 Task: Look for properties with a maximum lot size of 5 acres.
Action: Mouse moved to (739, 71)
Screenshot: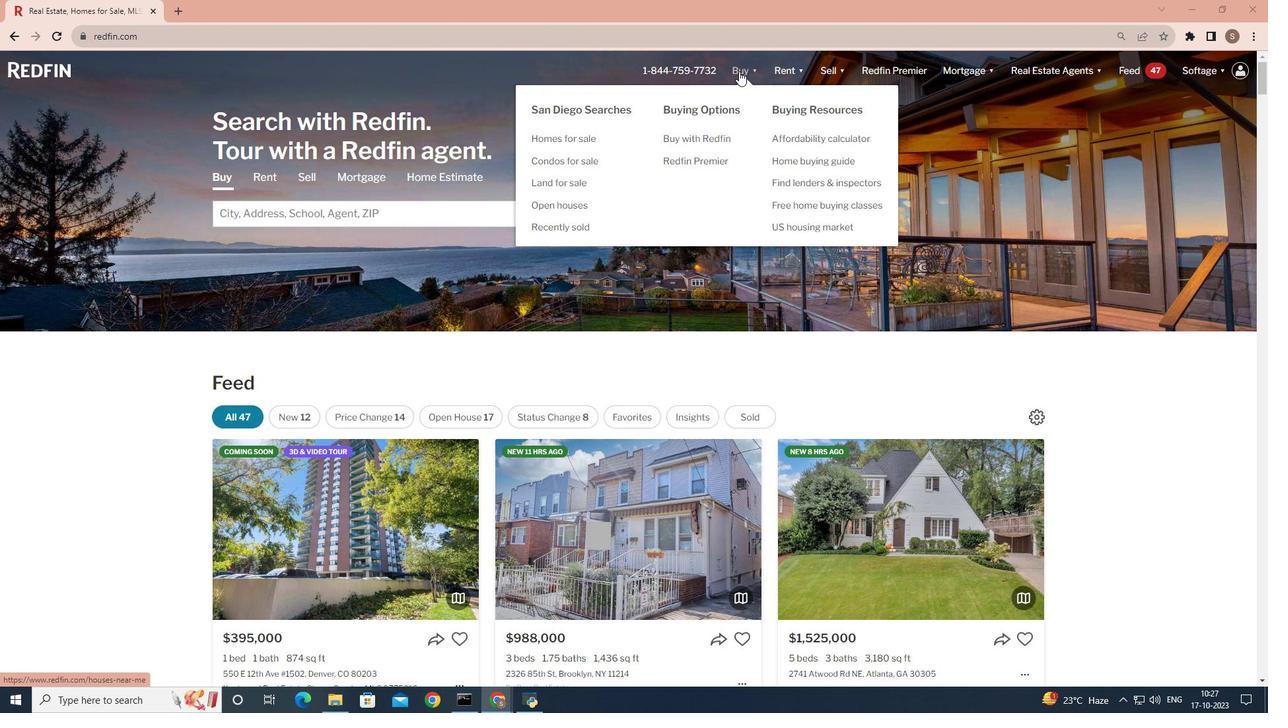 
Action: Mouse pressed left at (739, 71)
Screenshot: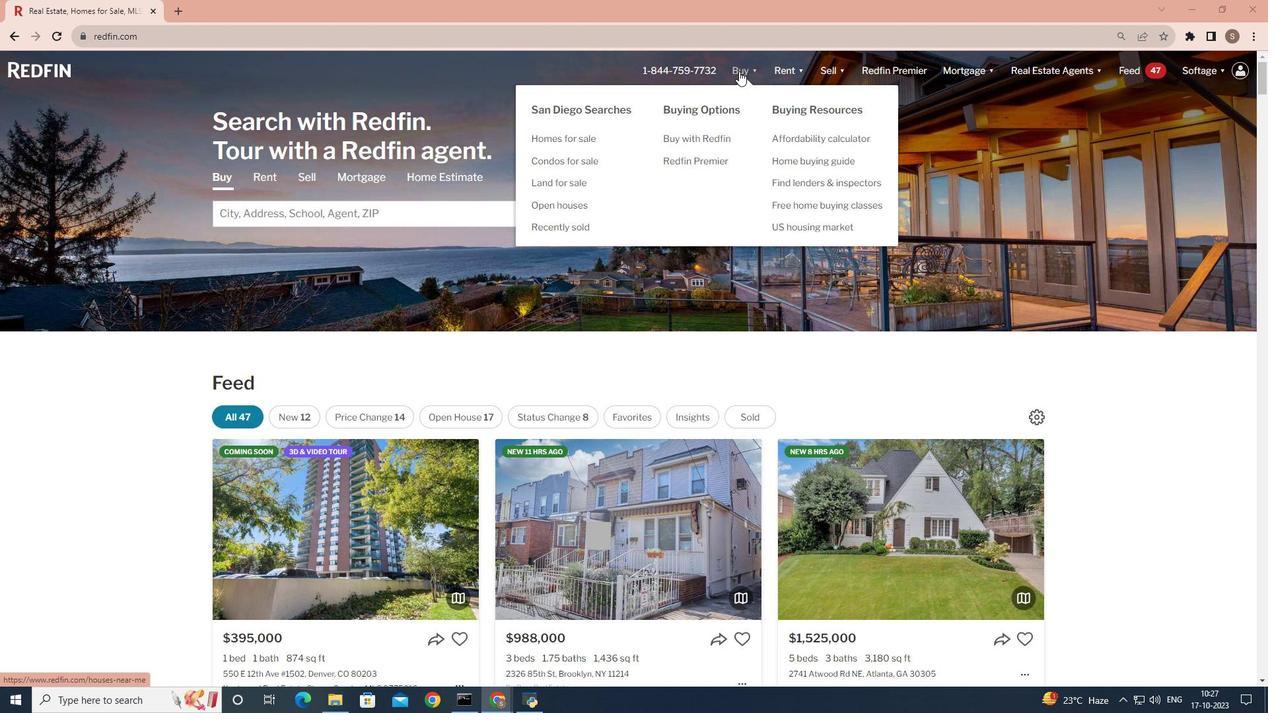 
Action: Mouse moved to (261, 273)
Screenshot: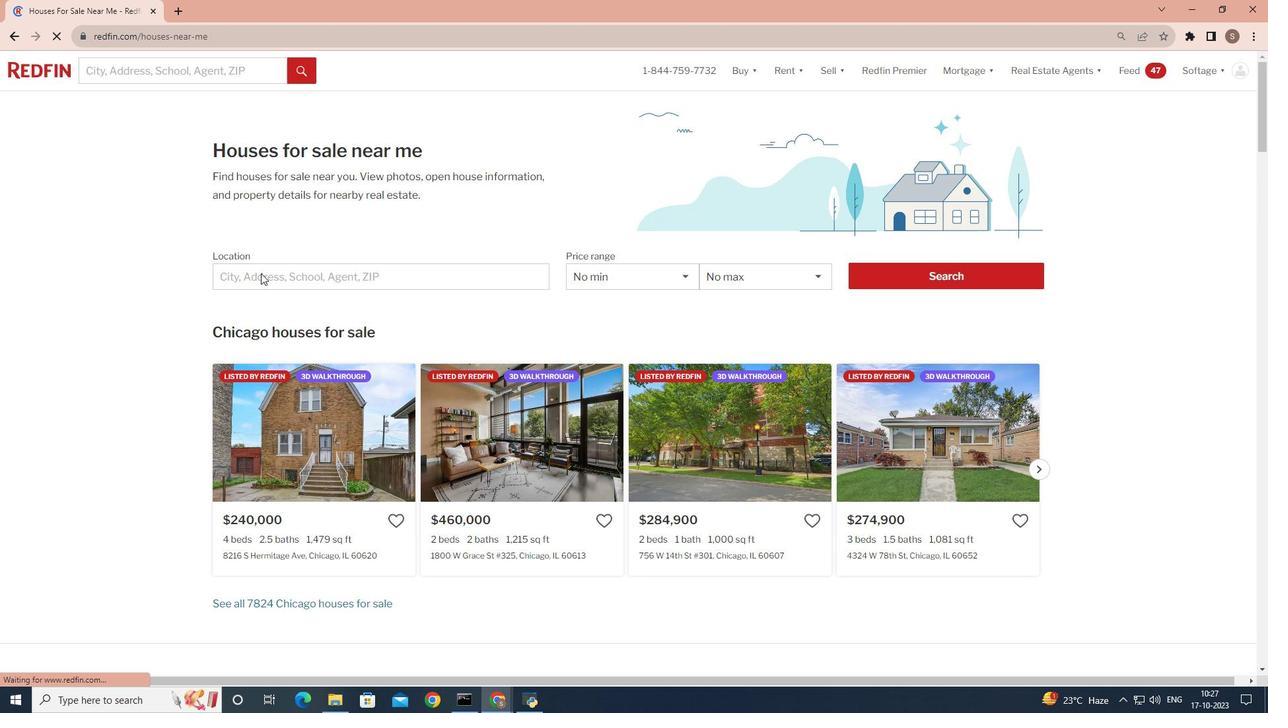 
Action: Mouse pressed left at (261, 273)
Screenshot: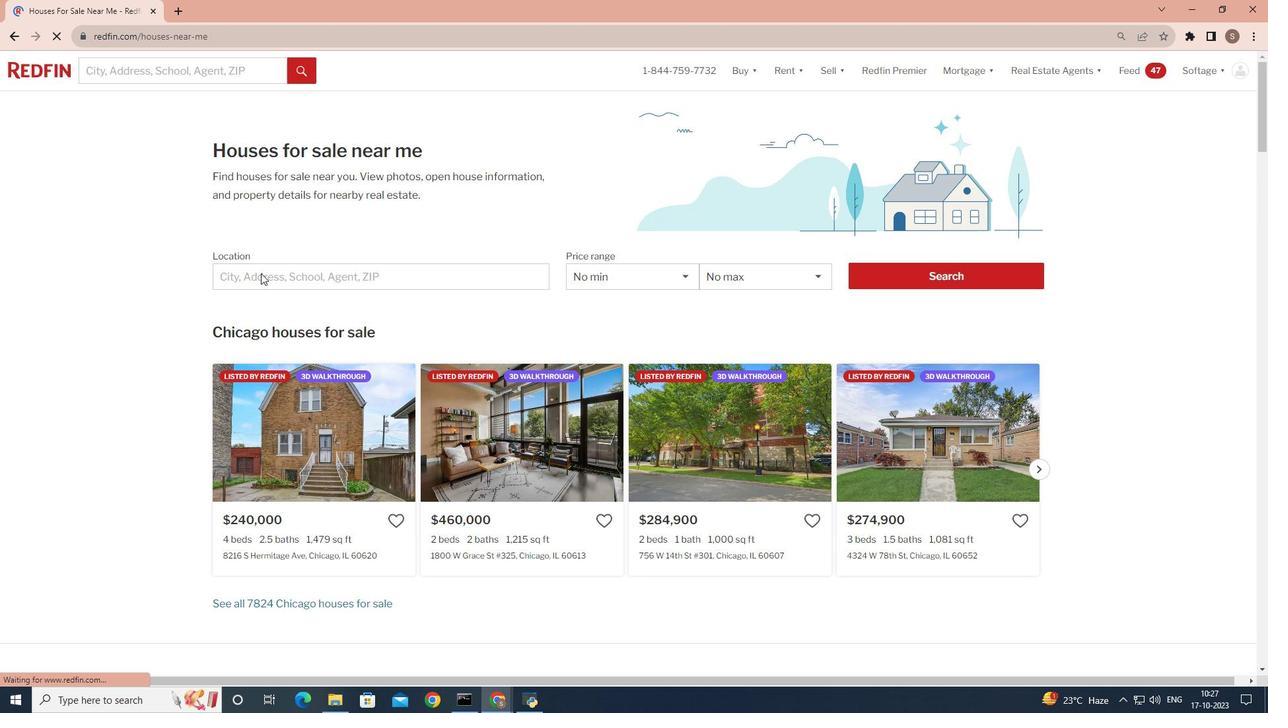 
Action: Mouse pressed left at (261, 273)
Screenshot: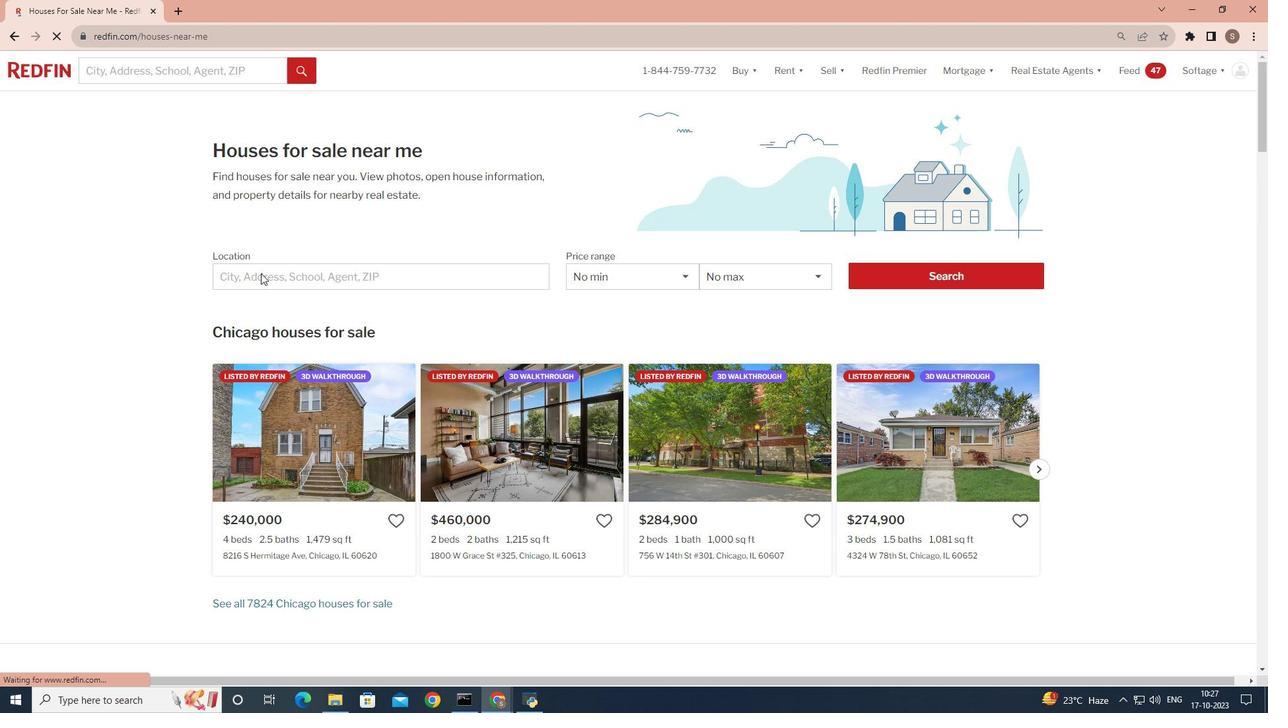 
Action: Mouse moved to (261, 278)
Screenshot: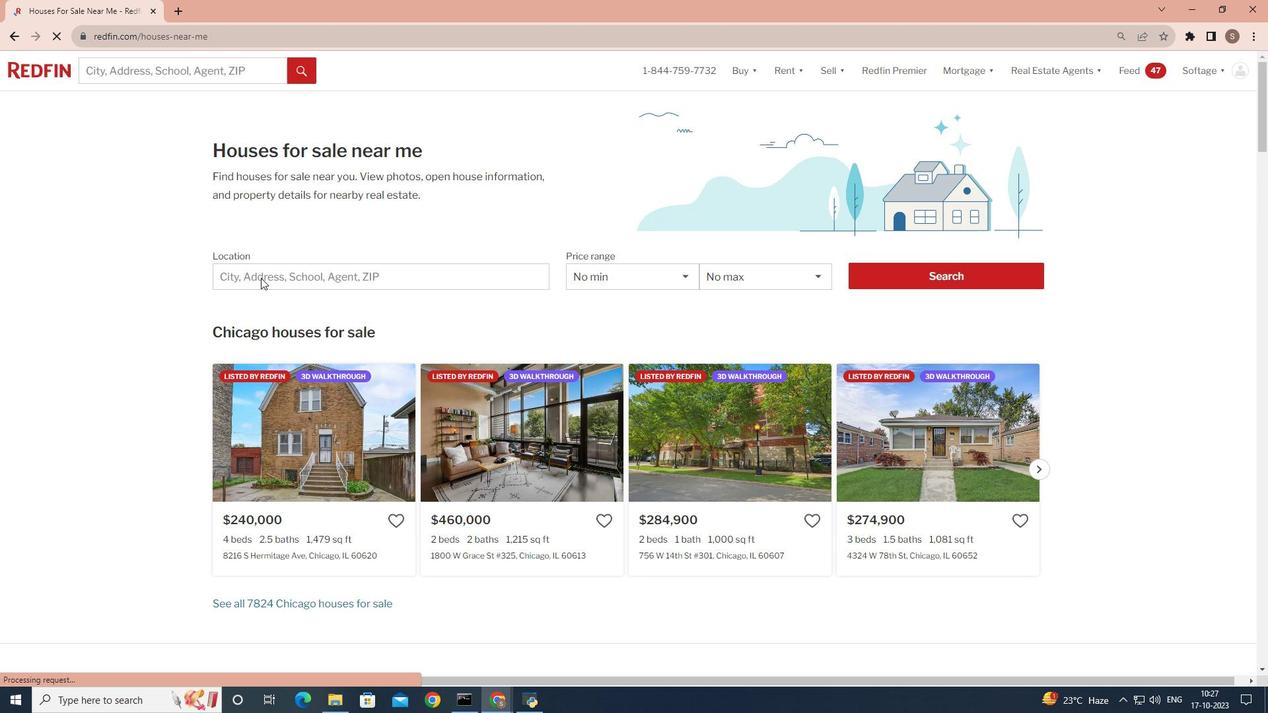 
Action: Mouse pressed left at (261, 278)
Screenshot: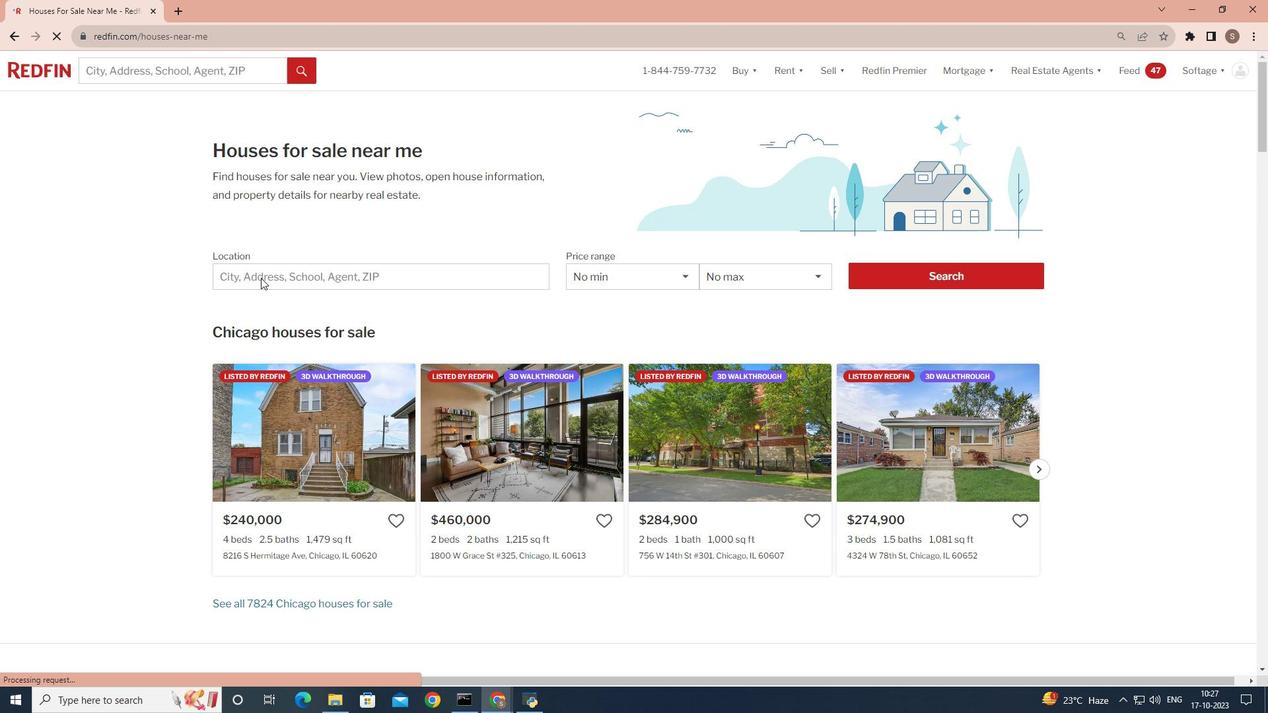 
Action: Mouse moved to (259, 278)
Screenshot: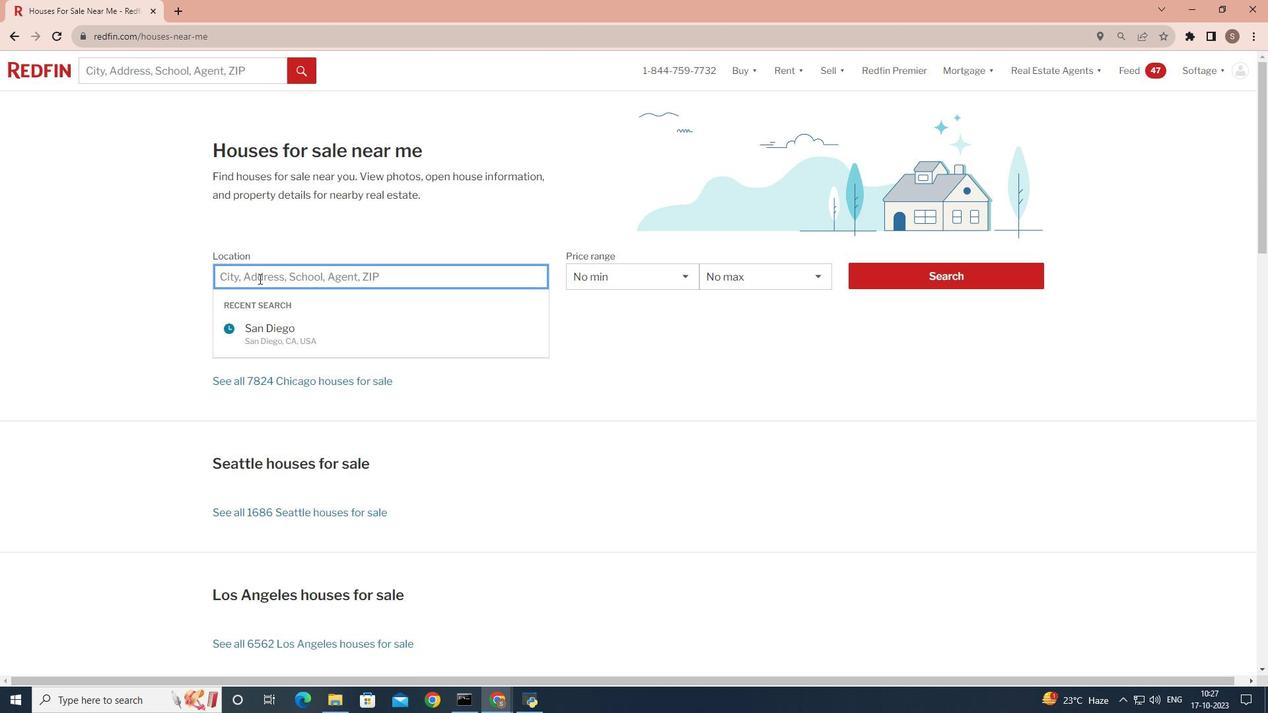 
Action: Key pressed <Key.shift>
Screenshot: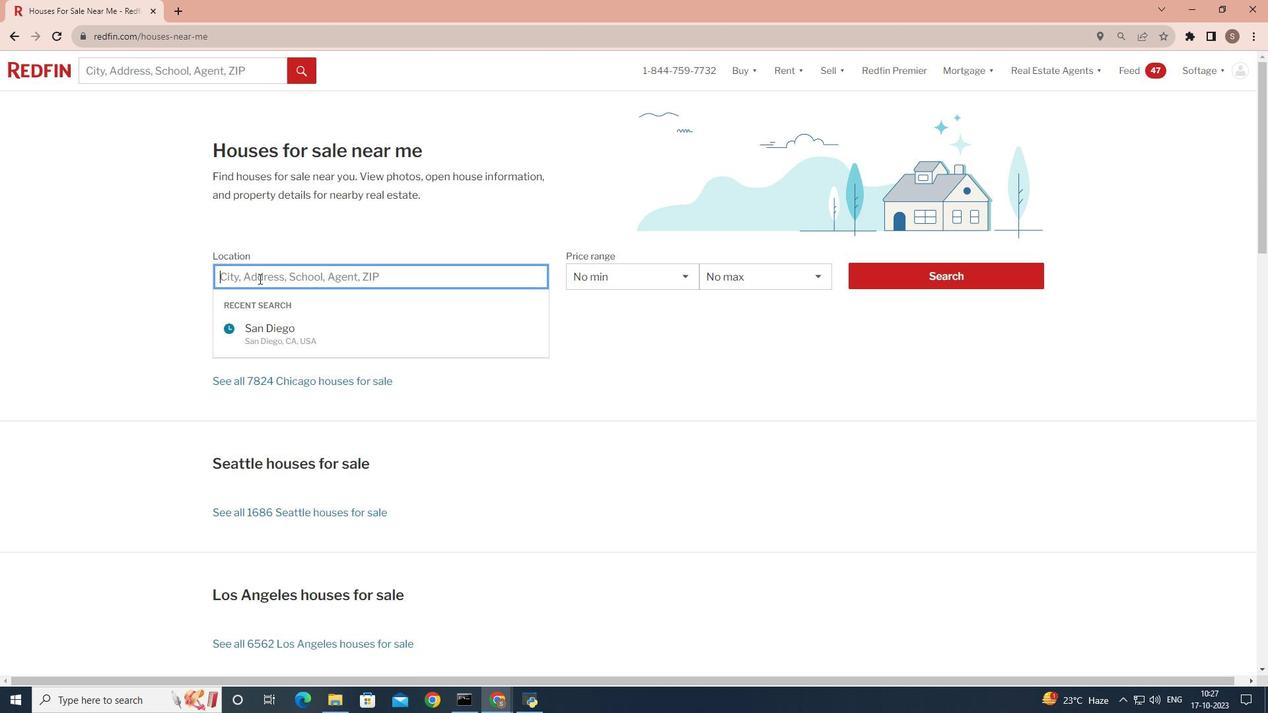 
Action: Mouse moved to (257, 279)
Screenshot: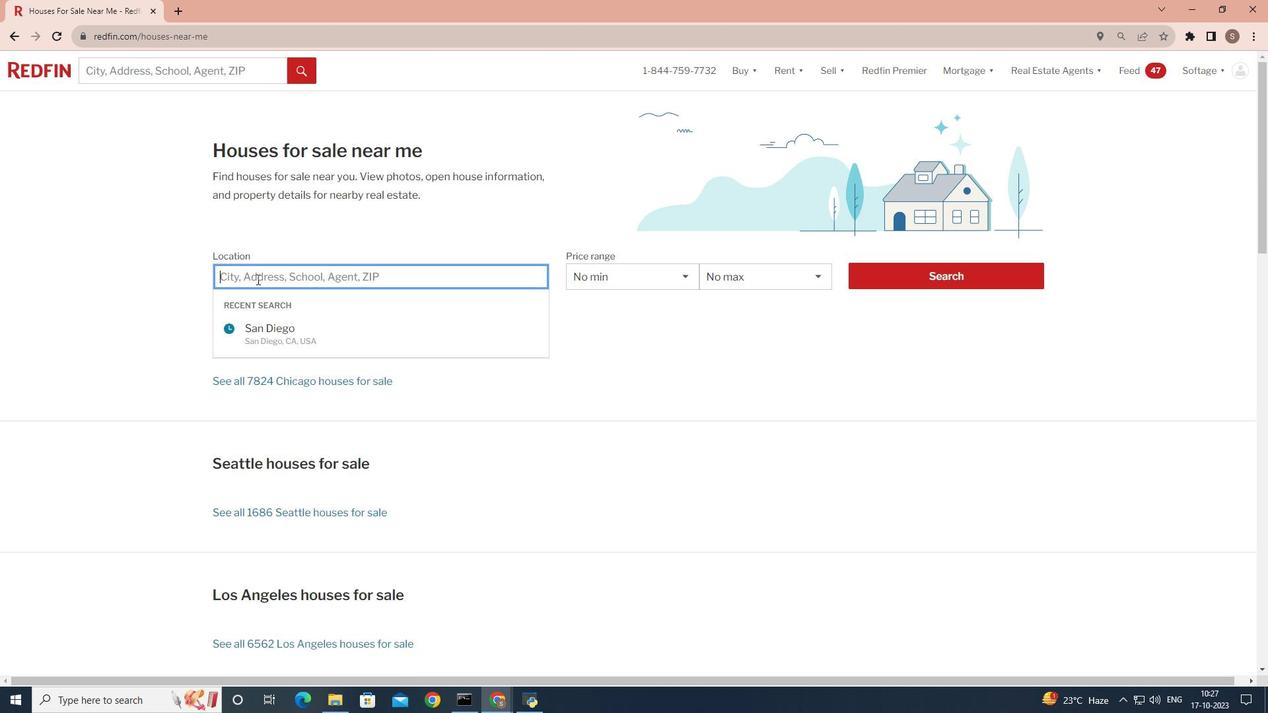 
Action: Key pressed Sa
Screenshot: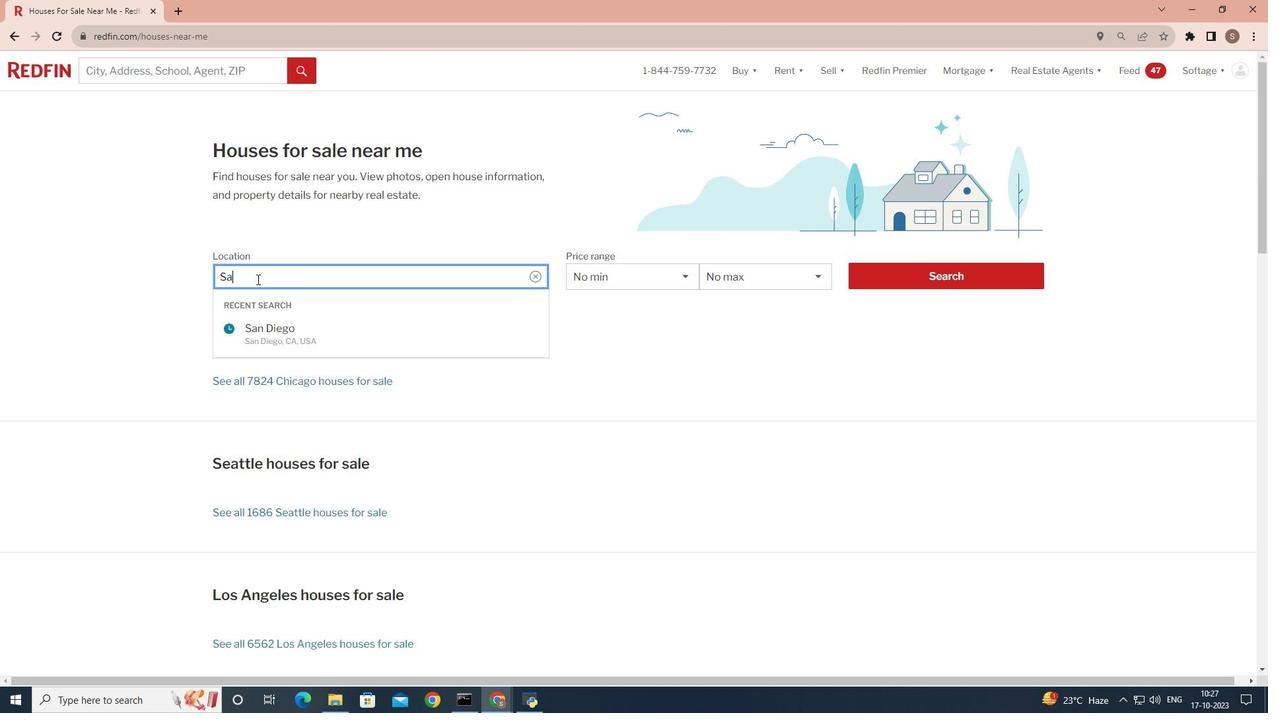 
Action: Mouse moved to (255, 280)
Screenshot: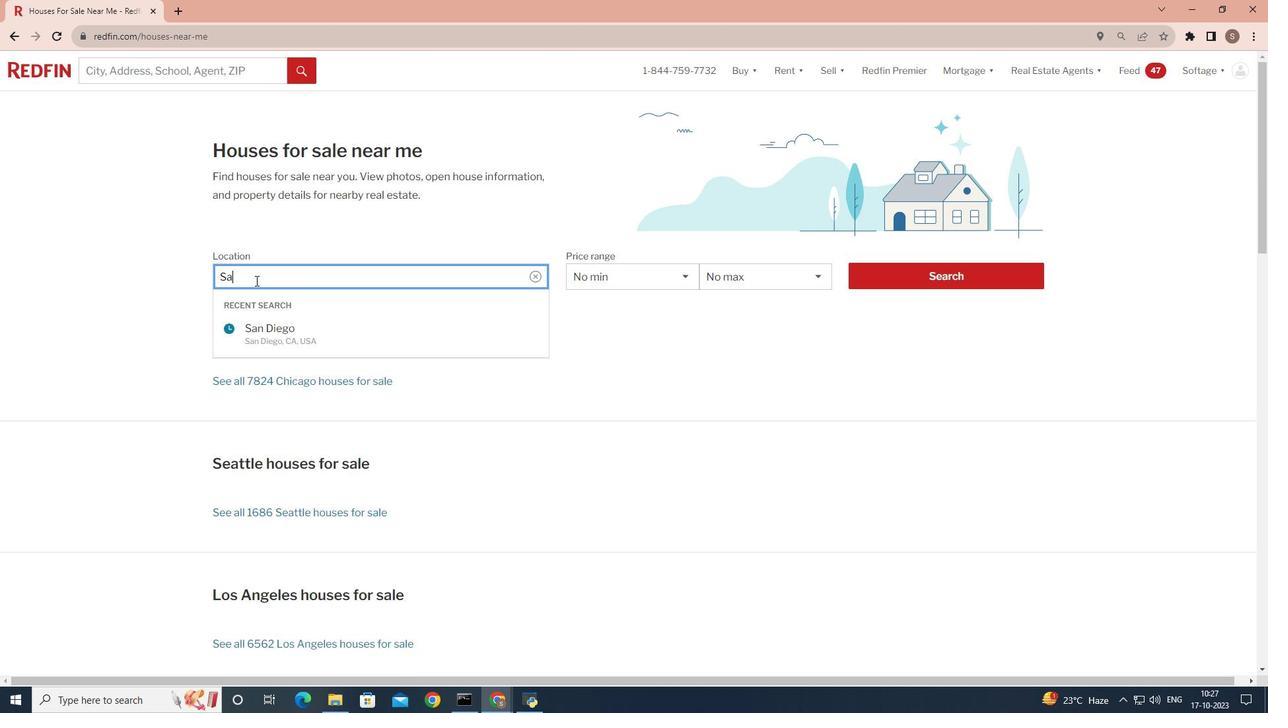 
Action: Key pressed n<Key.space><Key.shift>Dieg
Screenshot: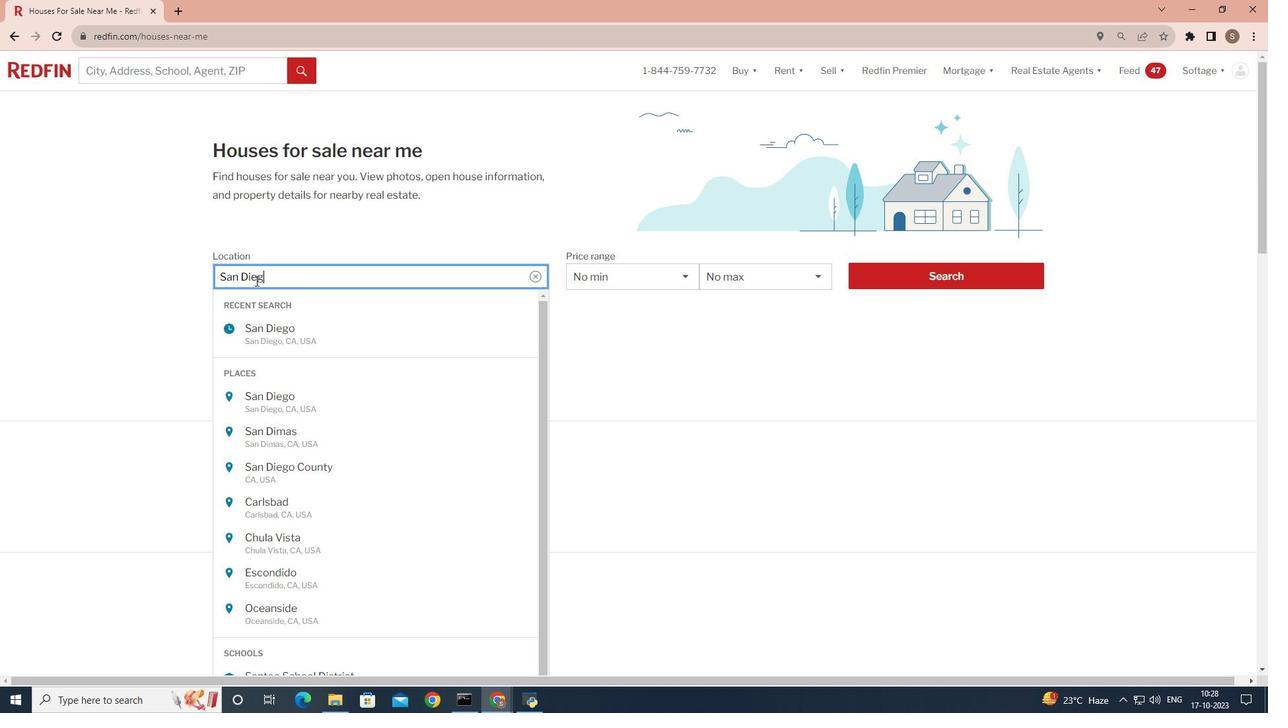 
Action: Mouse moved to (254, 280)
Screenshot: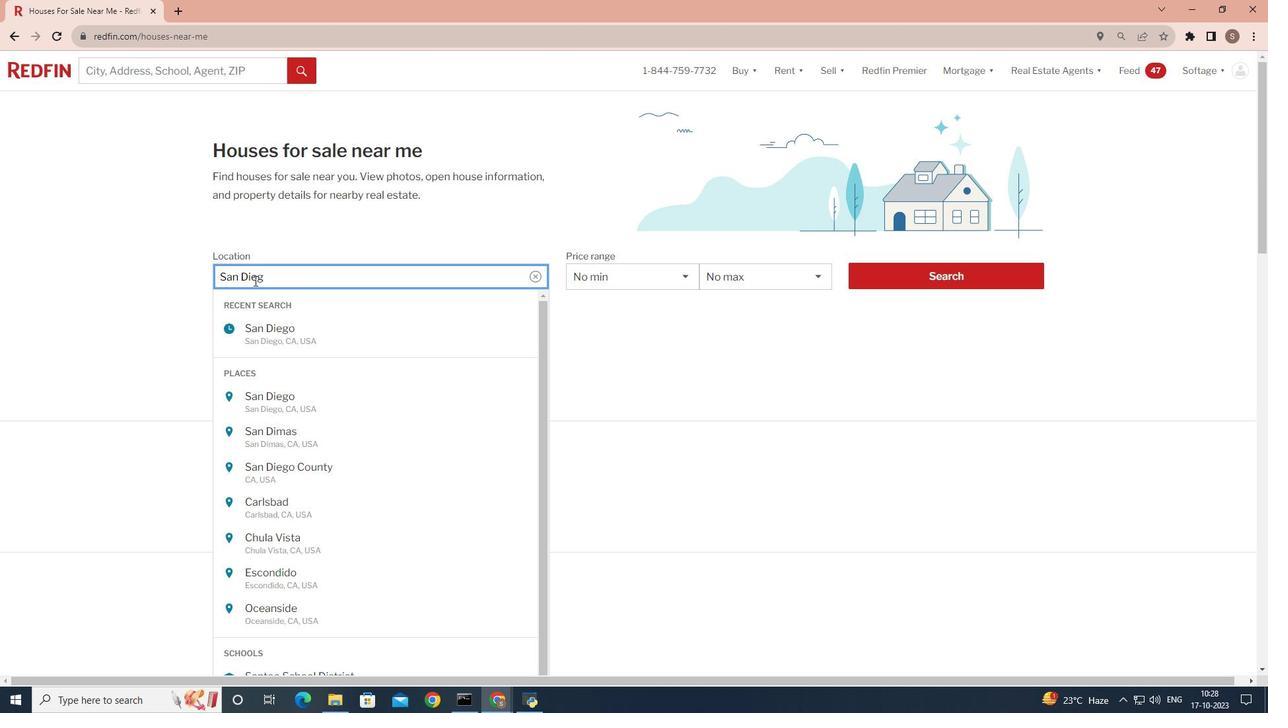 
Action: Key pressed o
Screenshot: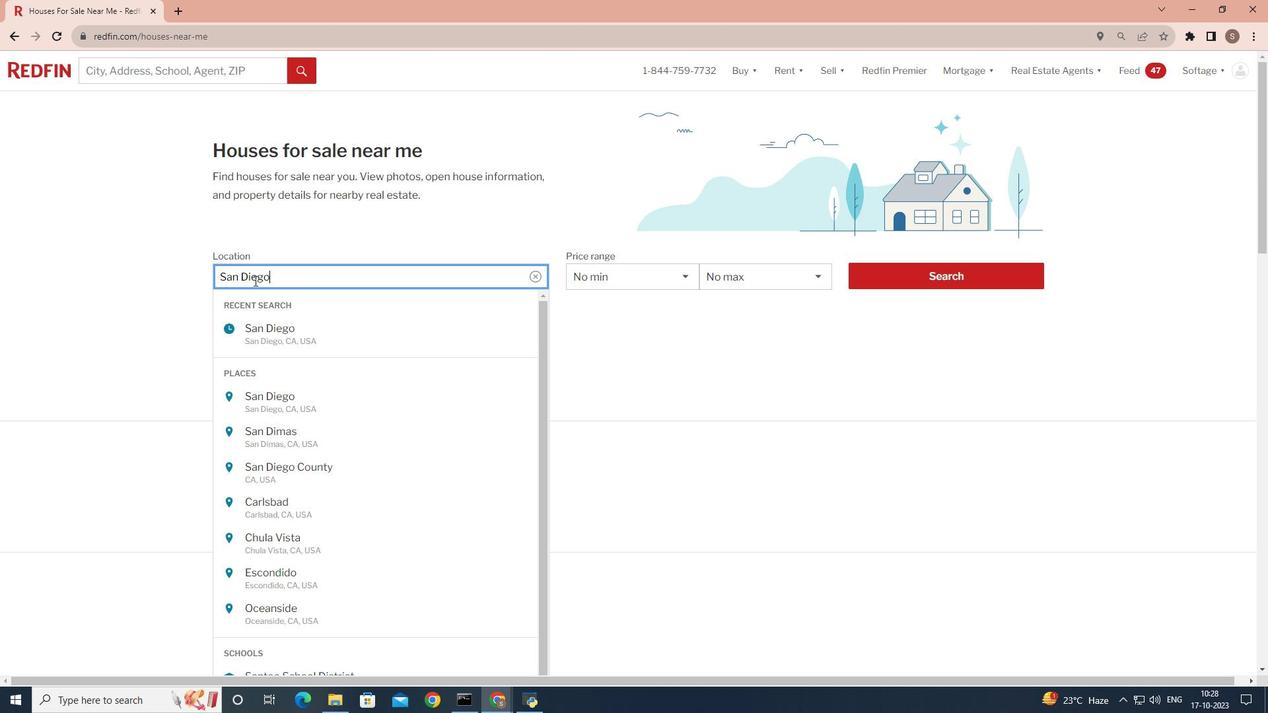 
Action: Mouse moved to (898, 276)
Screenshot: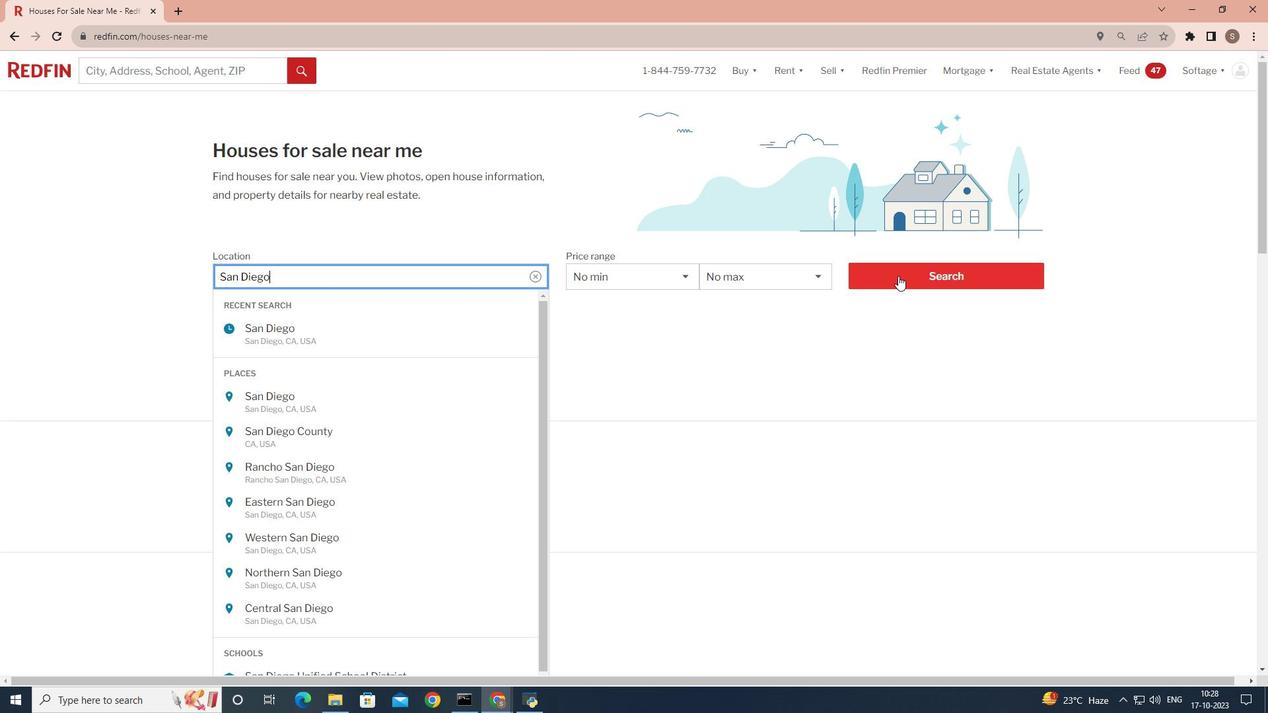 
Action: Mouse pressed left at (898, 276)
Screenshot: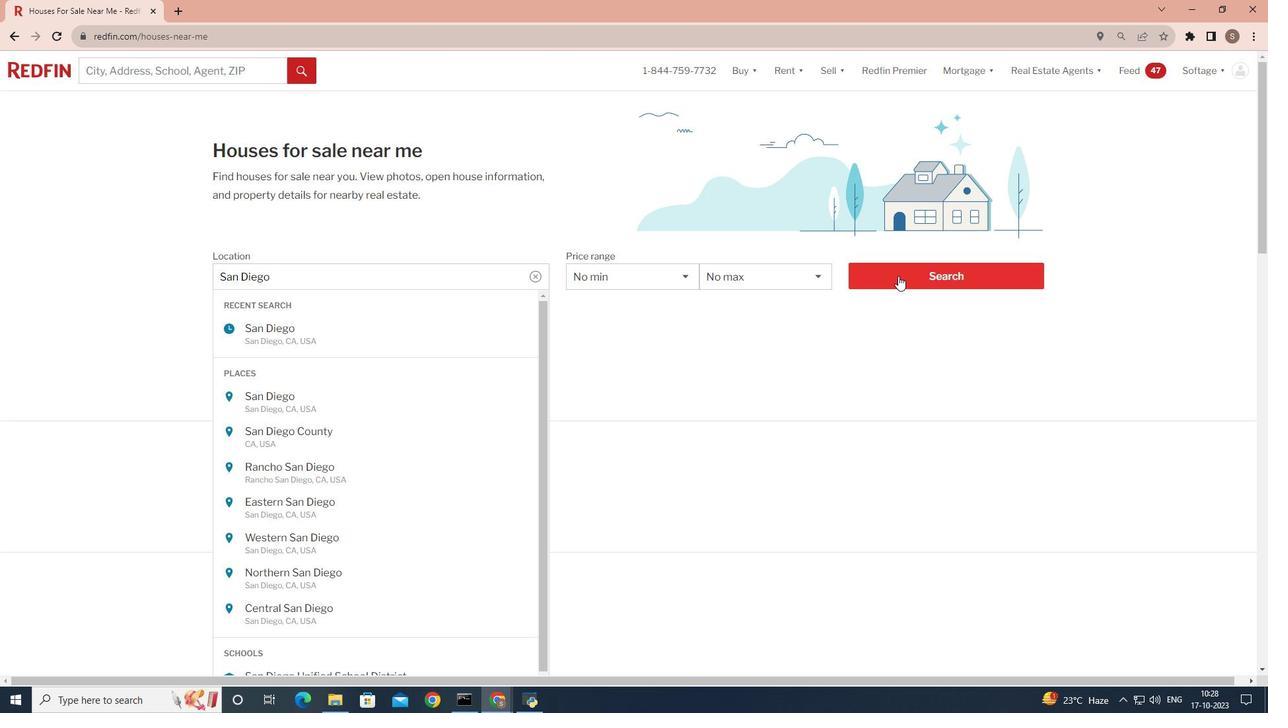 
Action: Mouse pressed left at (898, 276)
Screenshot: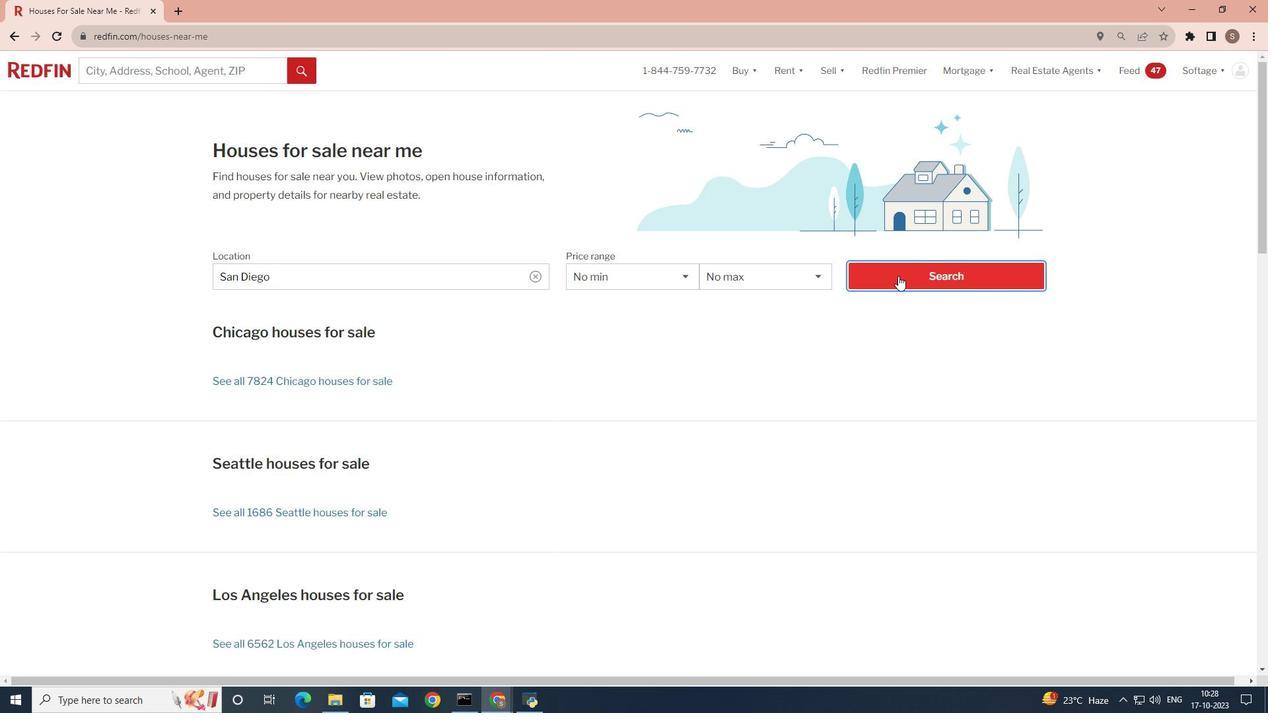 
Action: Mouse moved to (1120, 159)
Screenshot: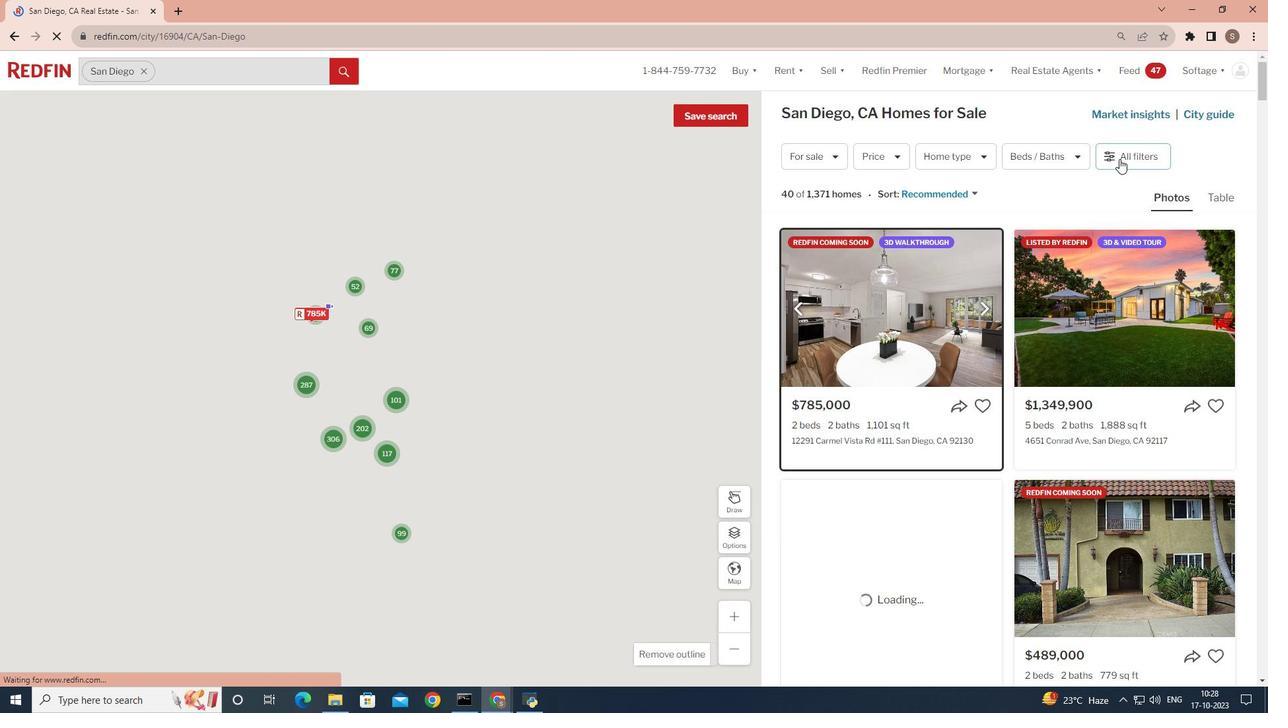 
Action: Mouse pressed left at (1120, 159)
Screenshot: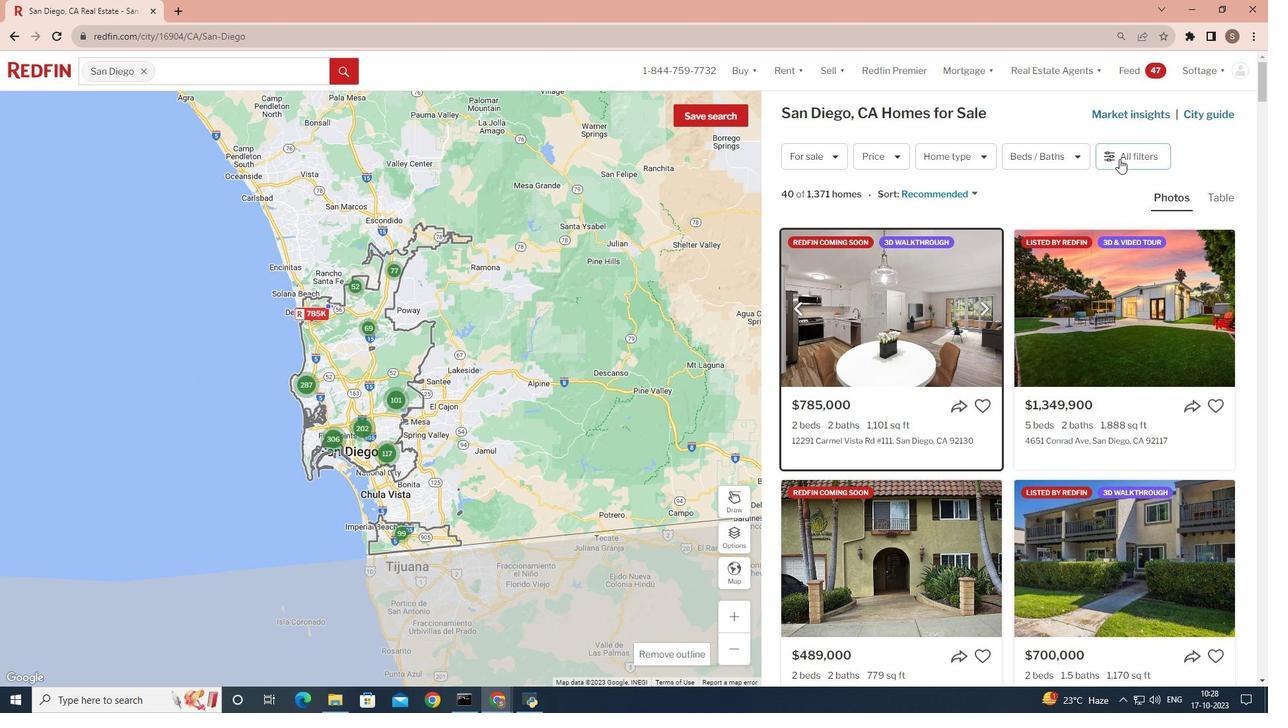 
Action: Mouse moved to (1088, 314)
Screenshot: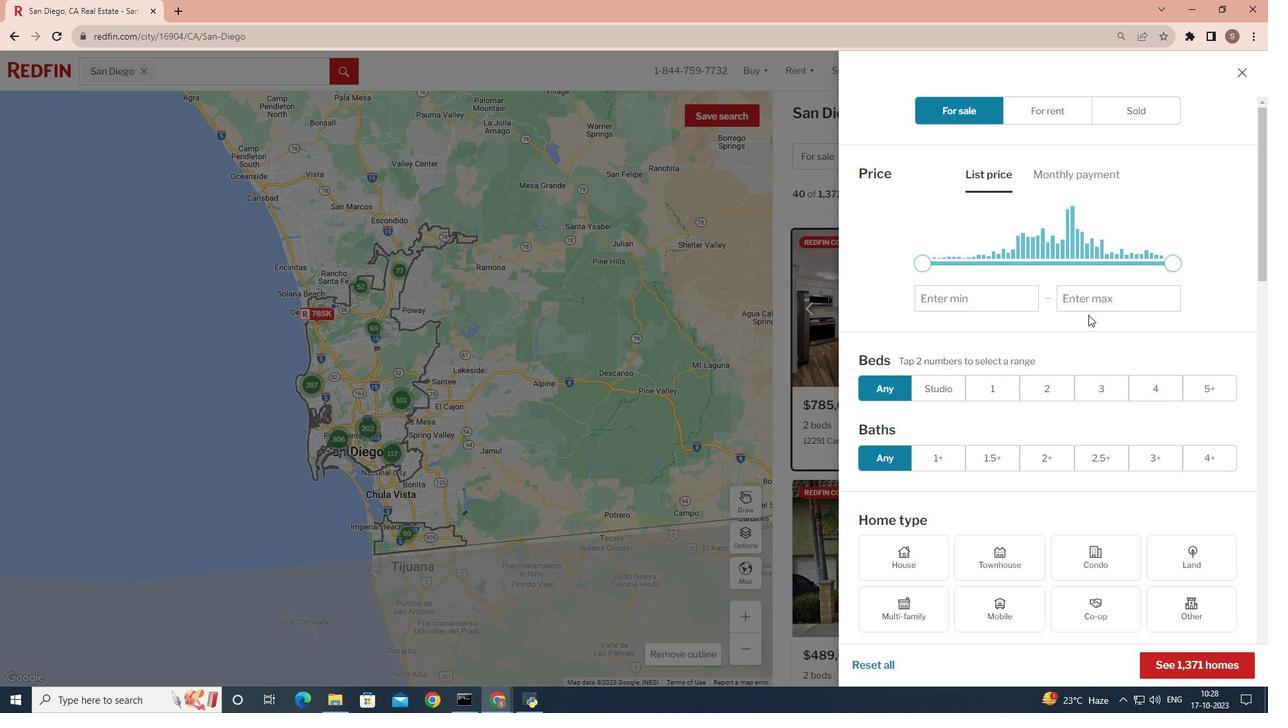 
Action: Mouse scrolled (1088, 313) with delta (0, 0)
Screenshot: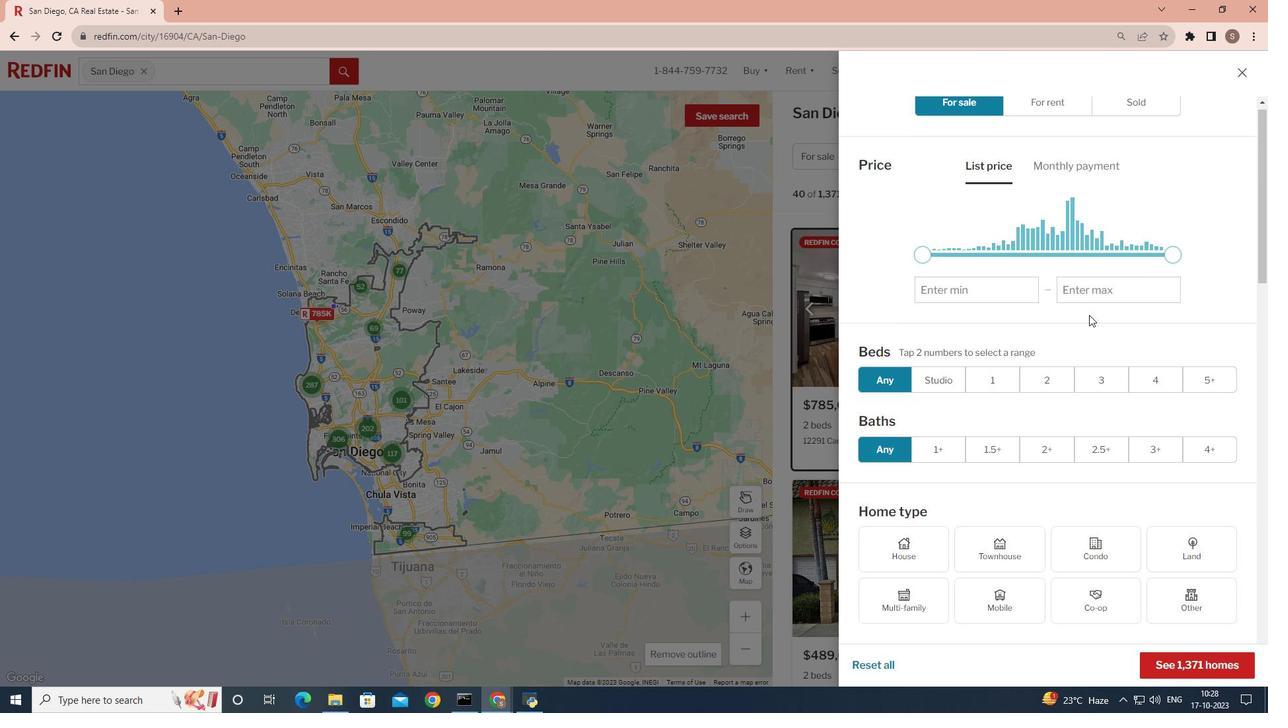 
Action: Mouse moved to (1089, 315)
Screenshot: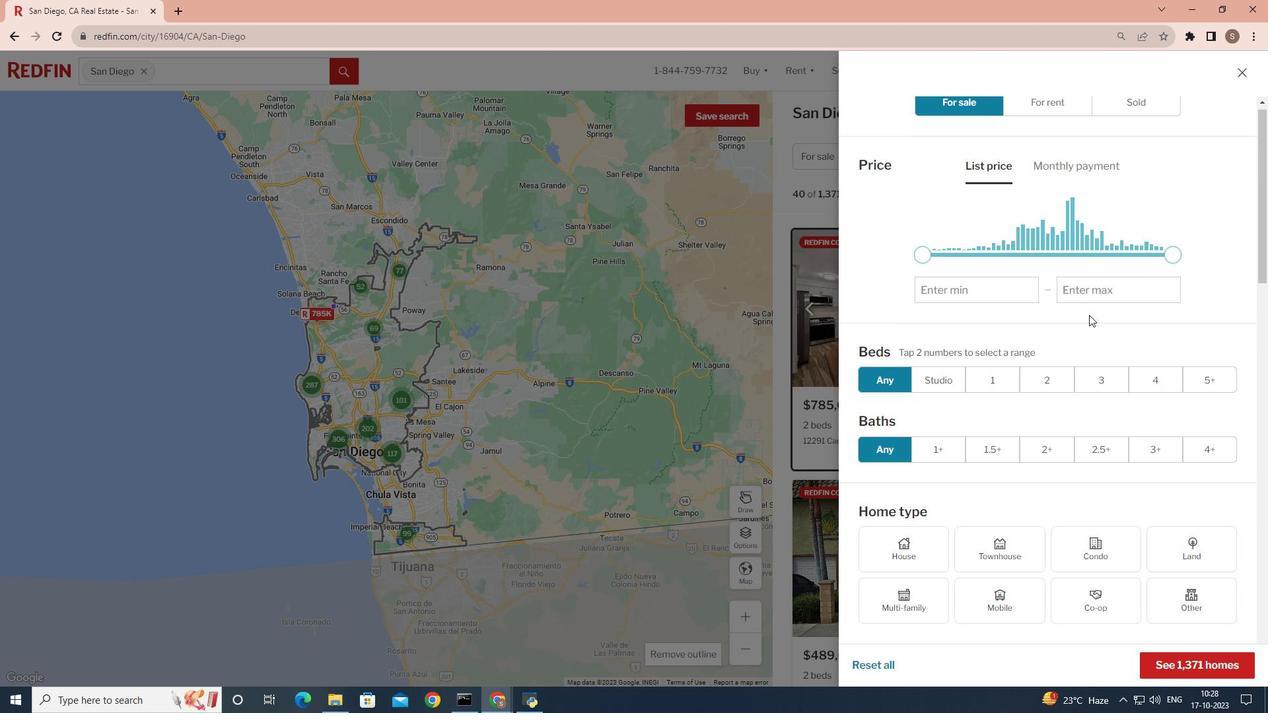 
Action: Mouse scrolled (1089, 314) with delta (0, 0)
Screenshot: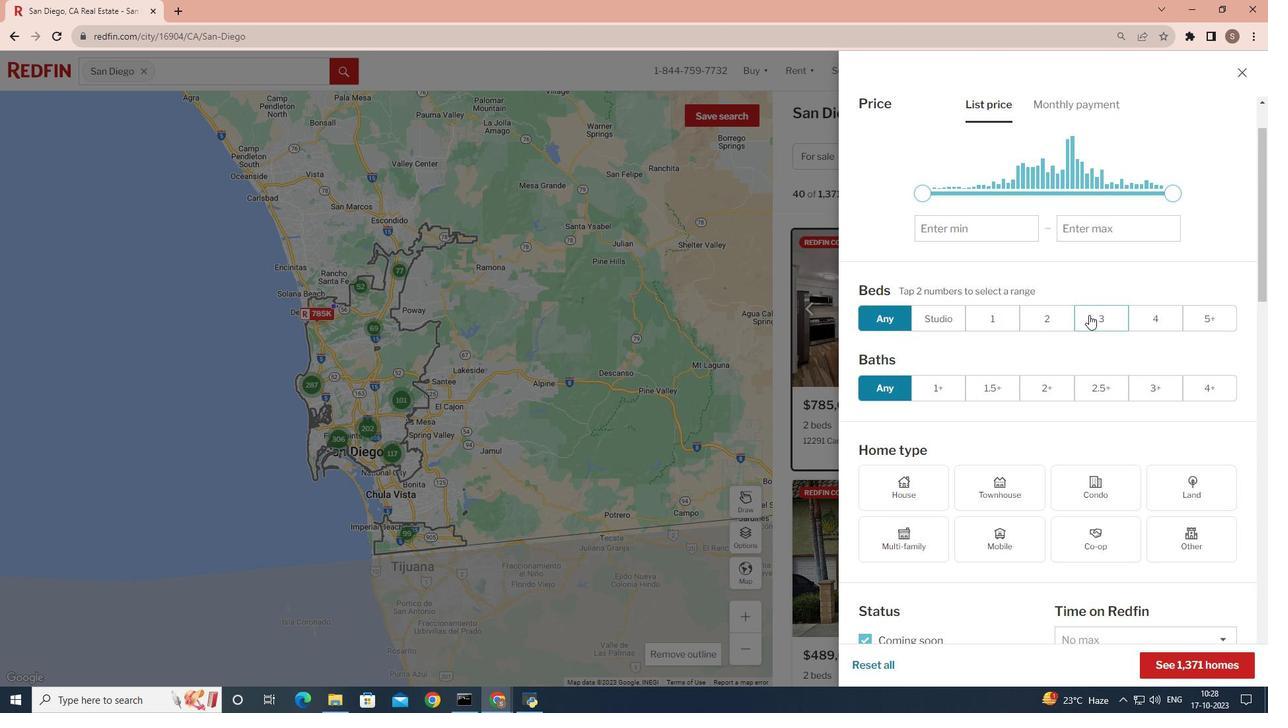 
Action: Mouse scrolled (1089, 314) with delta (0, 0)
Screenshot: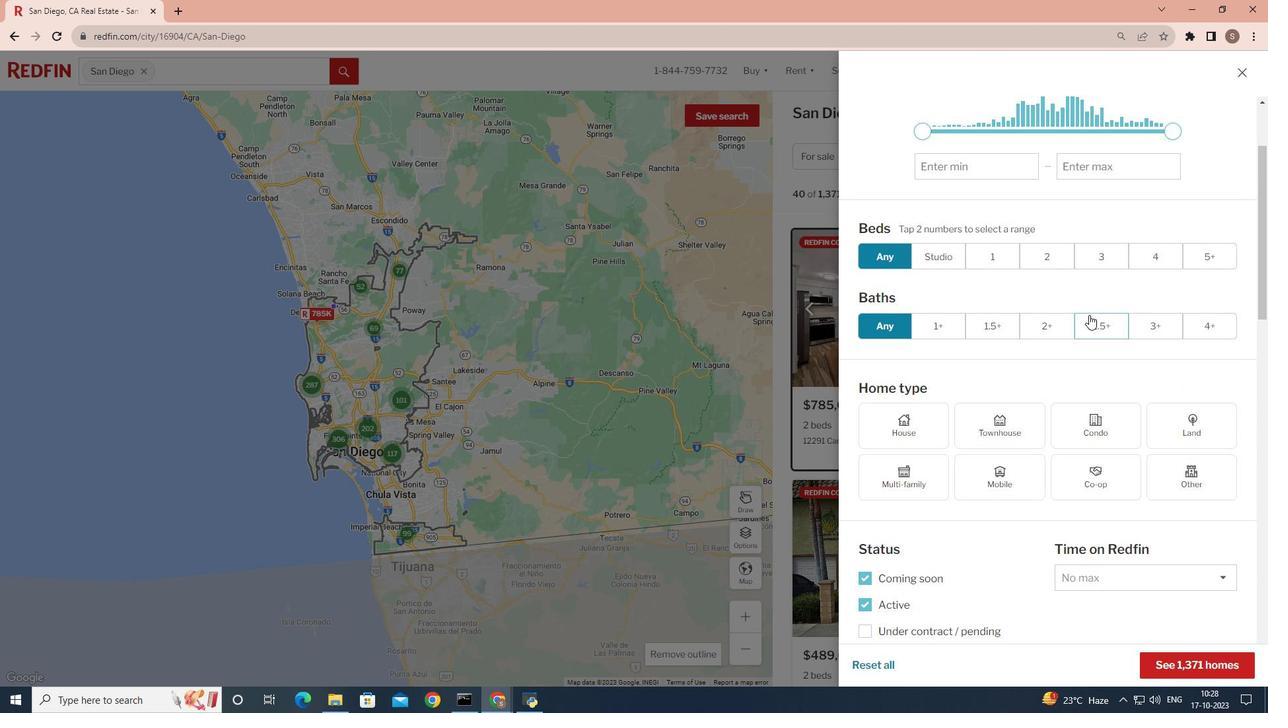 
Action: Mouse scrolled (1089, 314) with delta (0, 0)
Screenshot: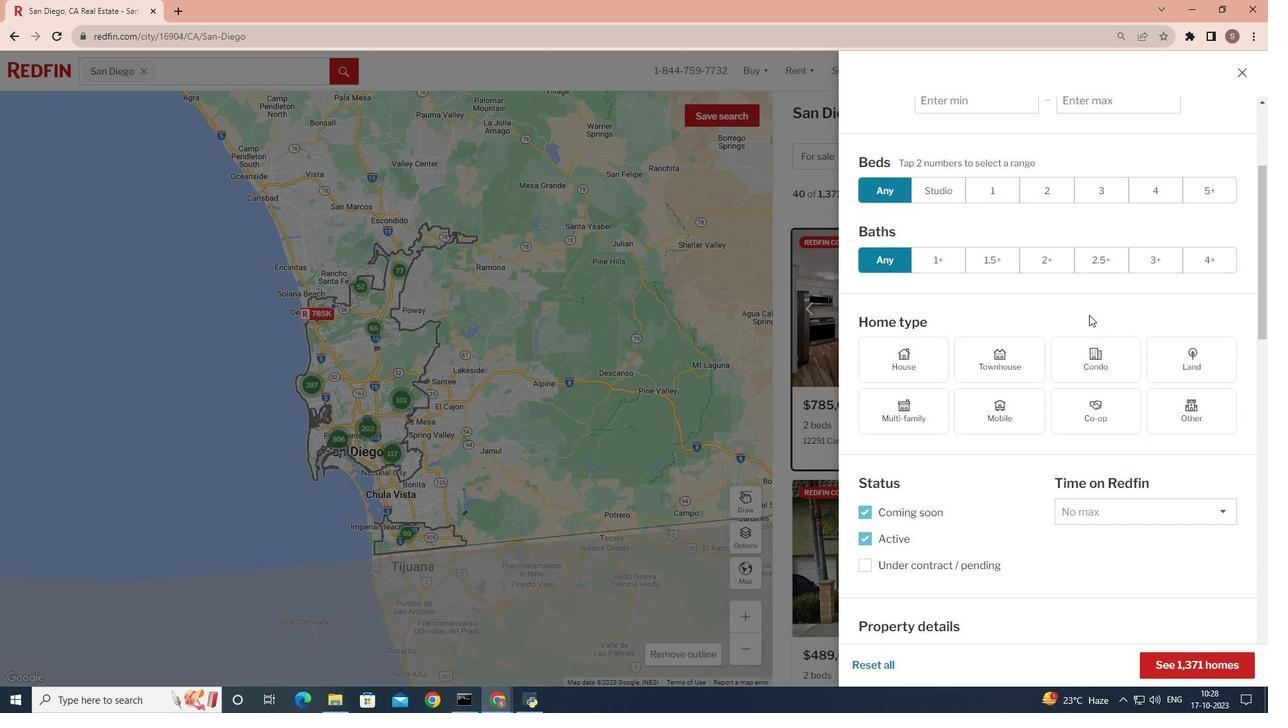 
Action: Mouse scrolled (1089, 314) with delta (0, 0)
Screenshot: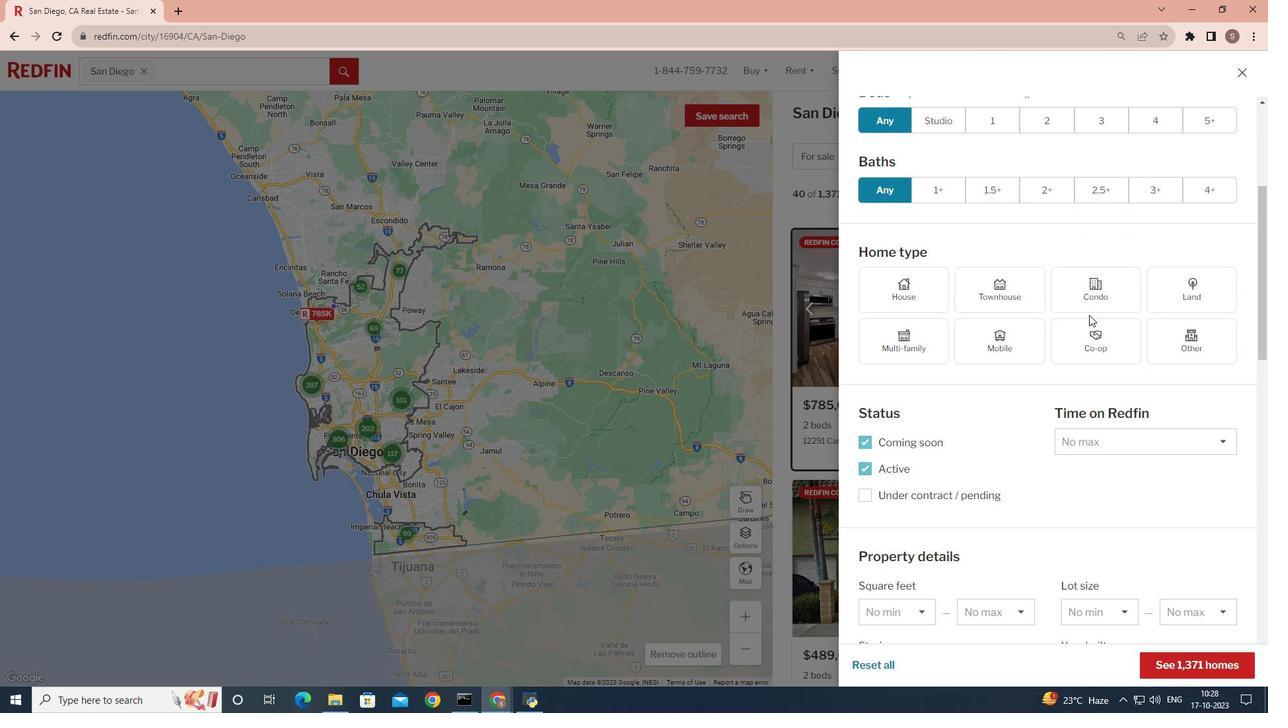 
Action: Mouse scrolled (1089, 314) with delta (0, 0)
Screenshot: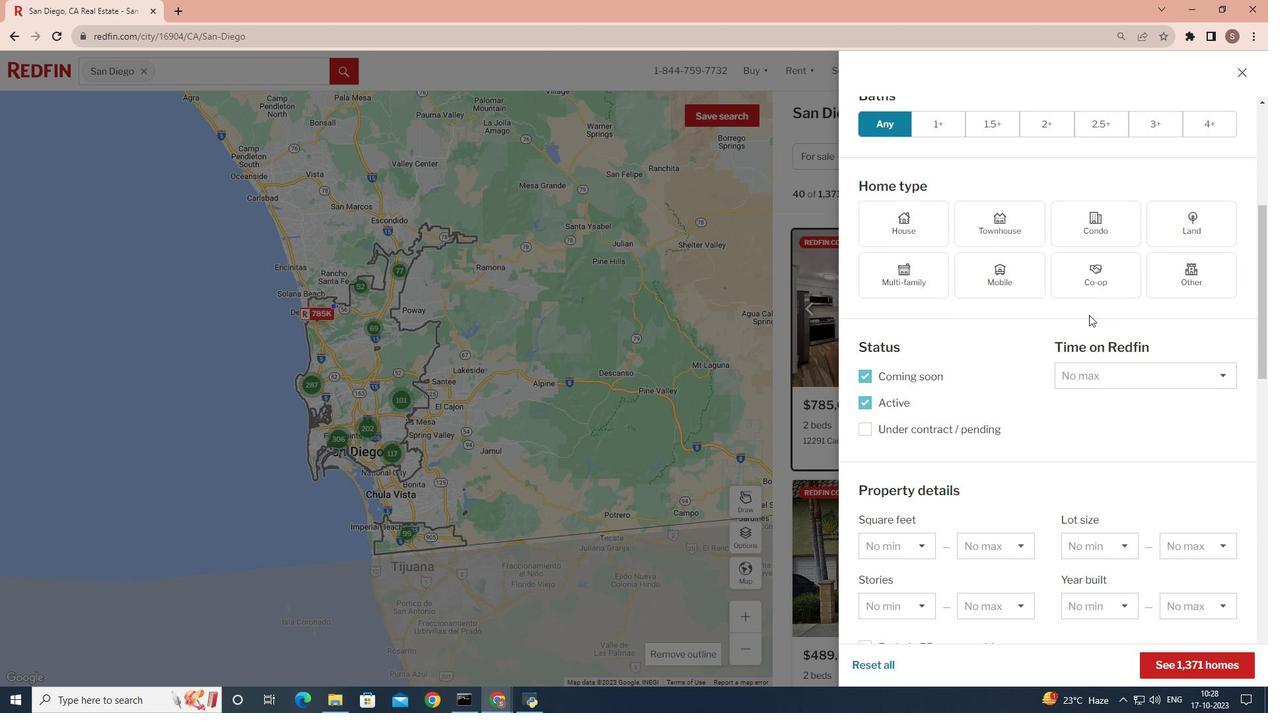 
Action: Mouse scrolled (1089, 314) with delta (0, 0)
Screenshot: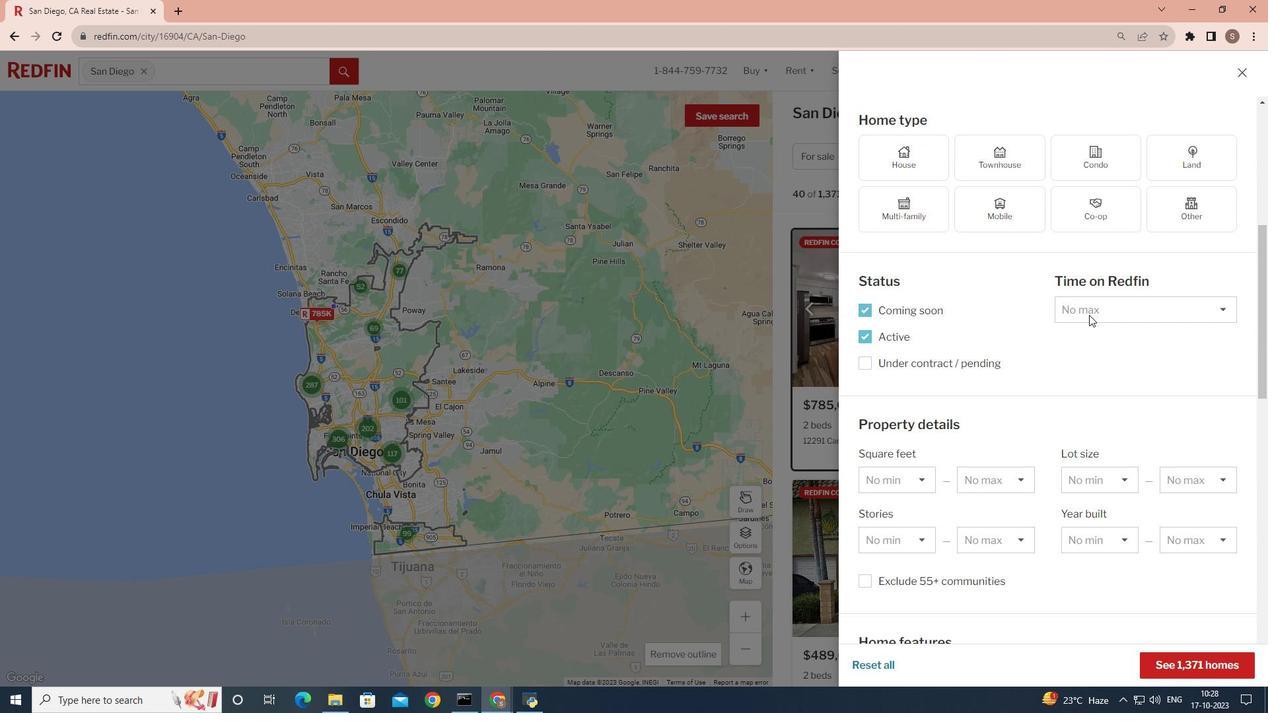 
Action: Mouse moved to (1090, 316)
Screenshot: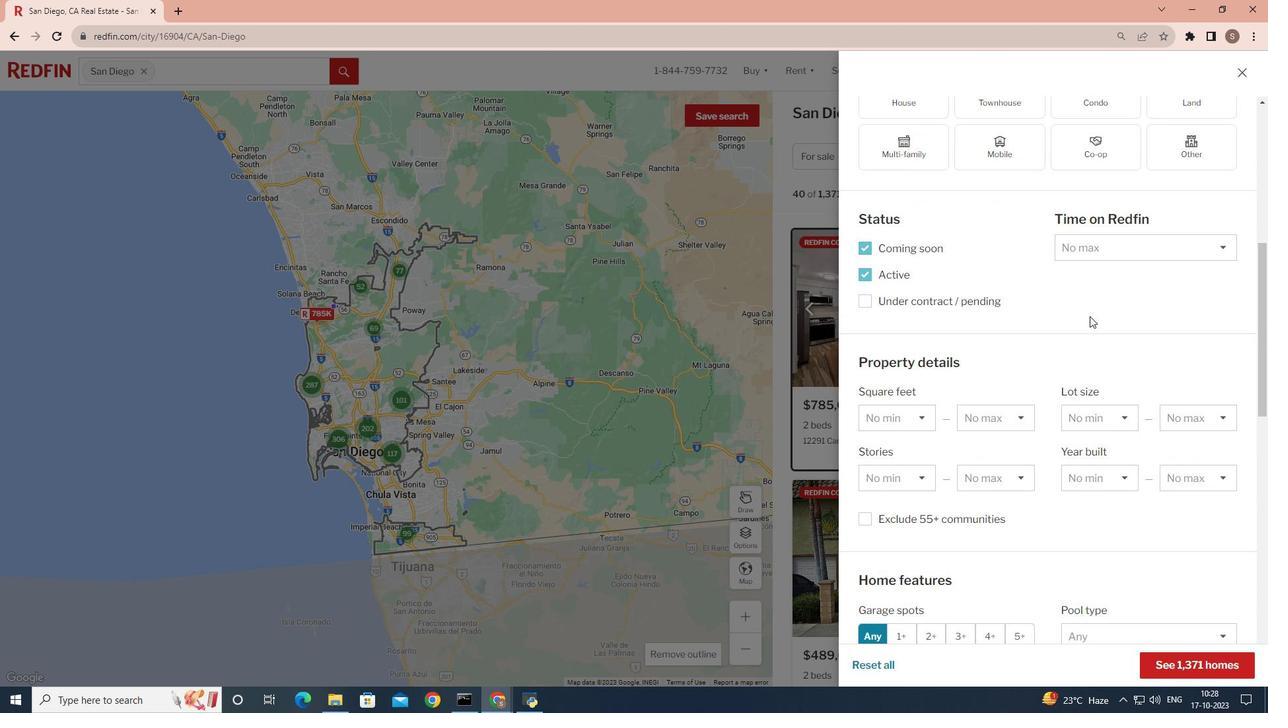 
Action: Mouse scrolled (1090, 315) with delta (0, 0)
Screenshot: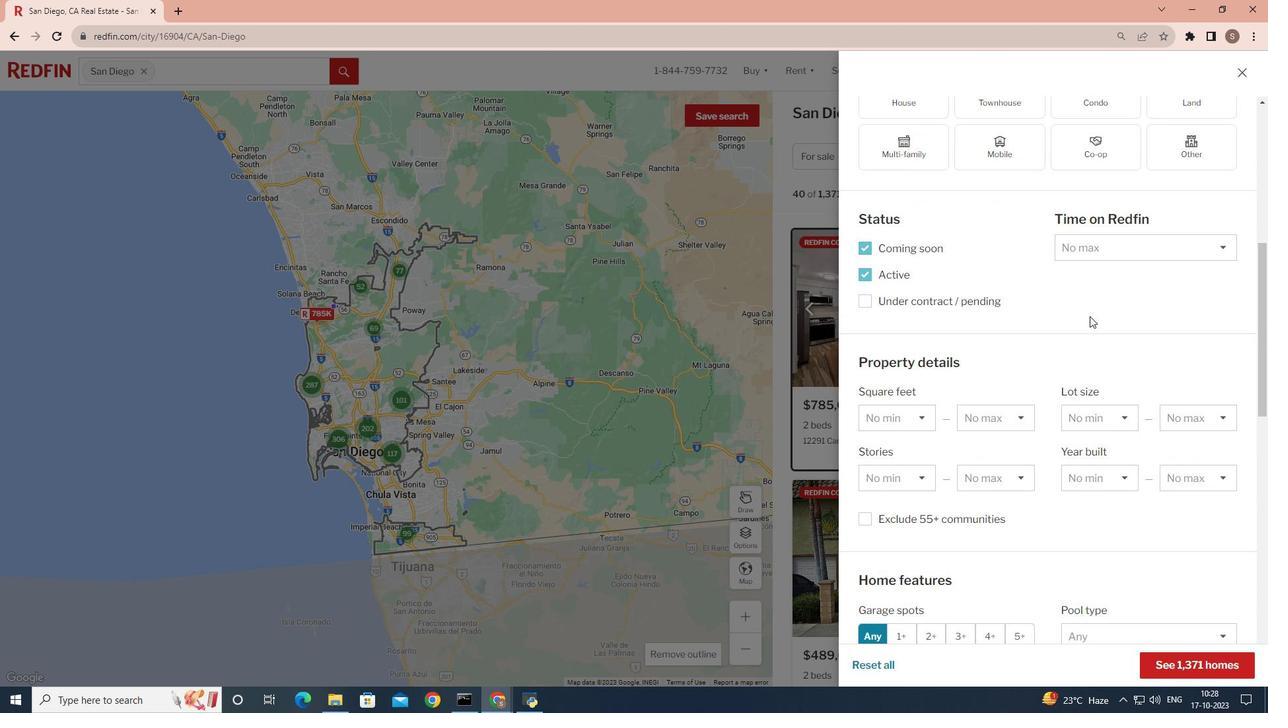 
Action: Mouse moved to (1229, 350)
Screenshot: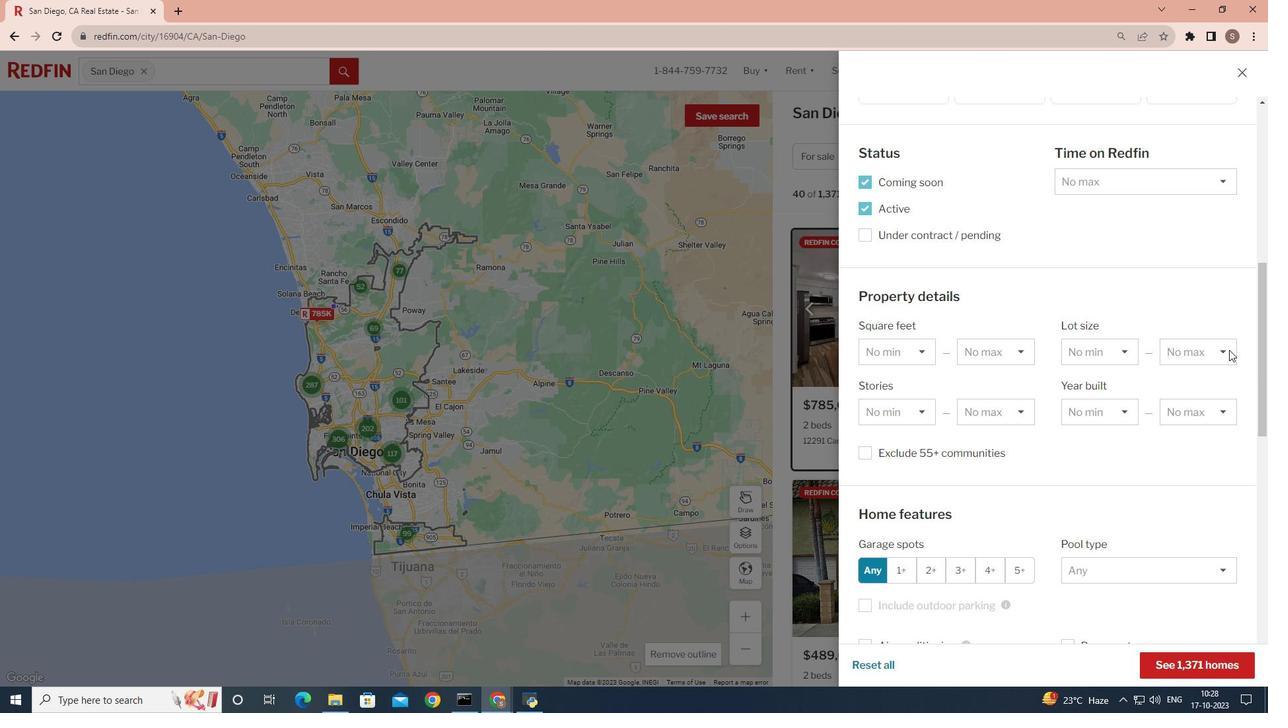 
Action: Mouse pressed left at (1229, 350)
Screenshot: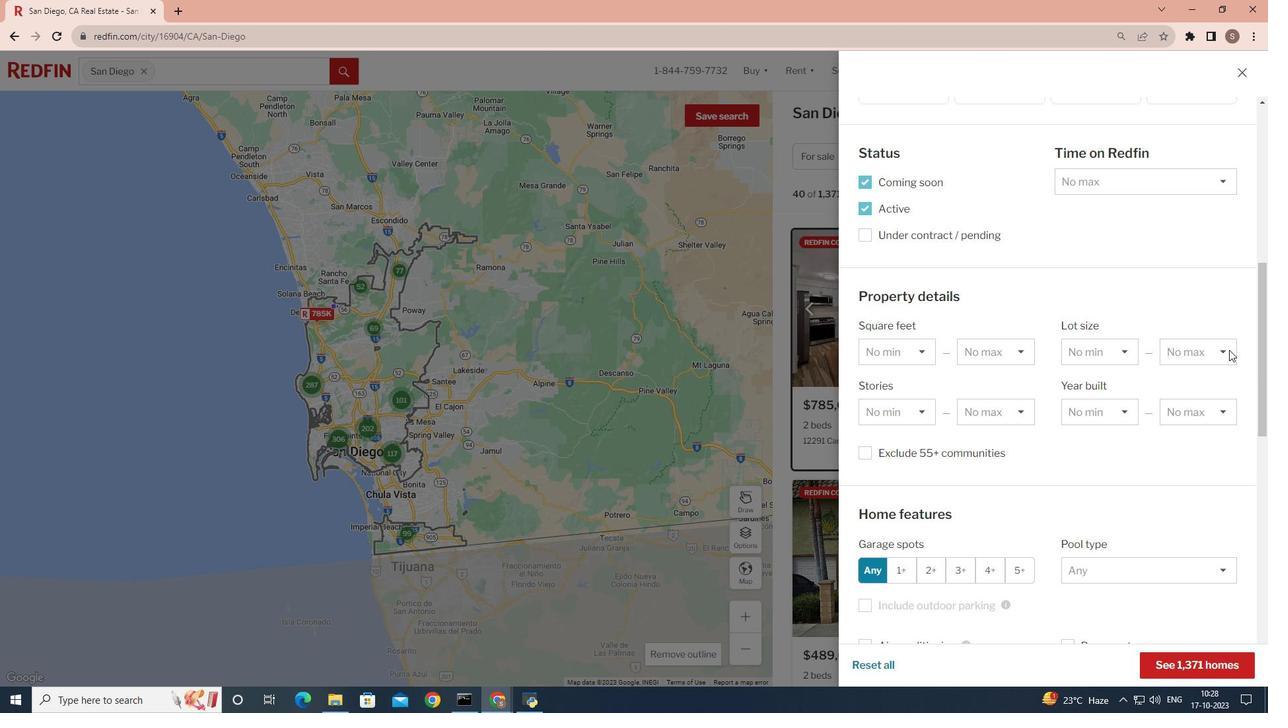 
Action: Mouse moved to (1201, 529)
Screenshot: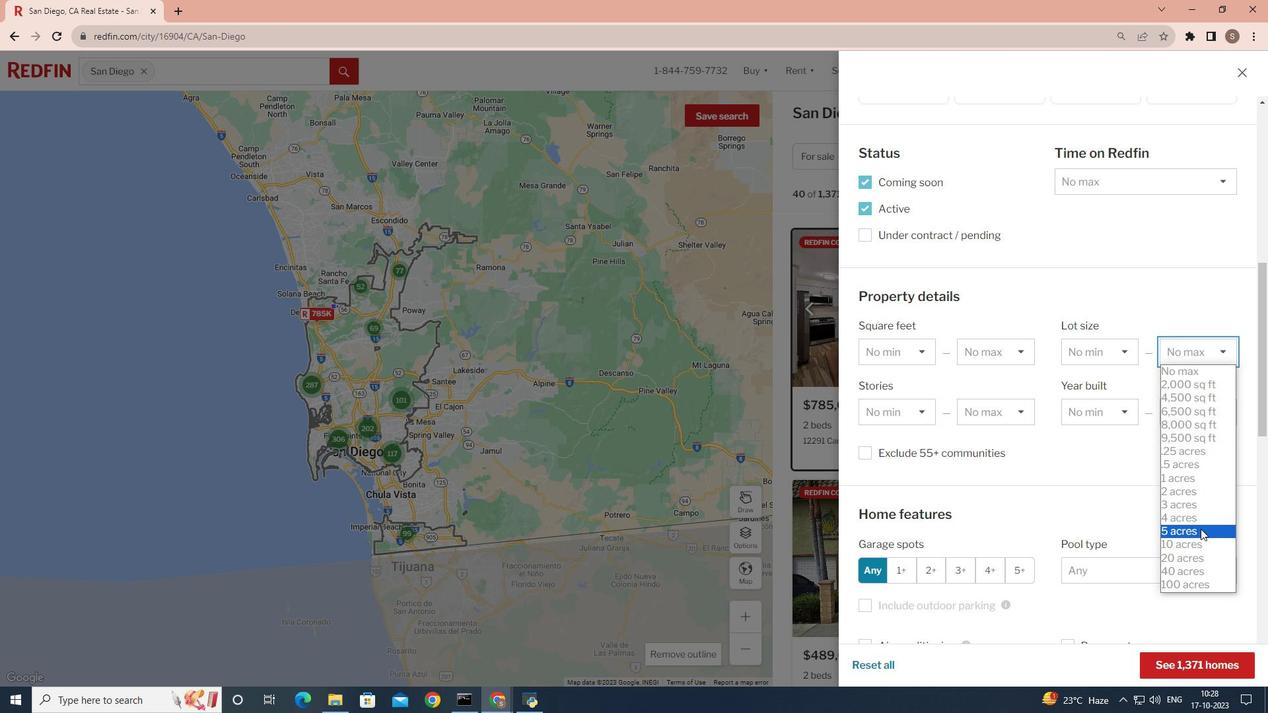 
Action: Mouse pressed left at (1201, 529)
Screenshot: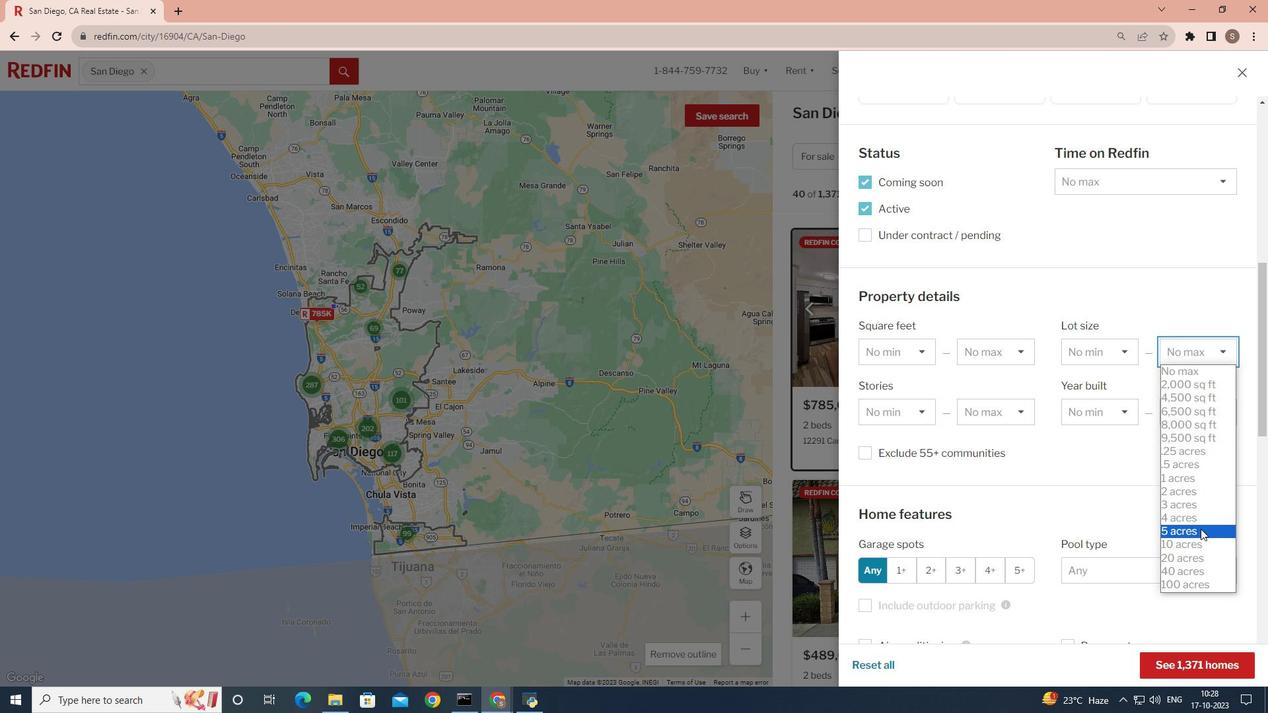 
Action: Mouse moved to (1210, 666)
Screenshot: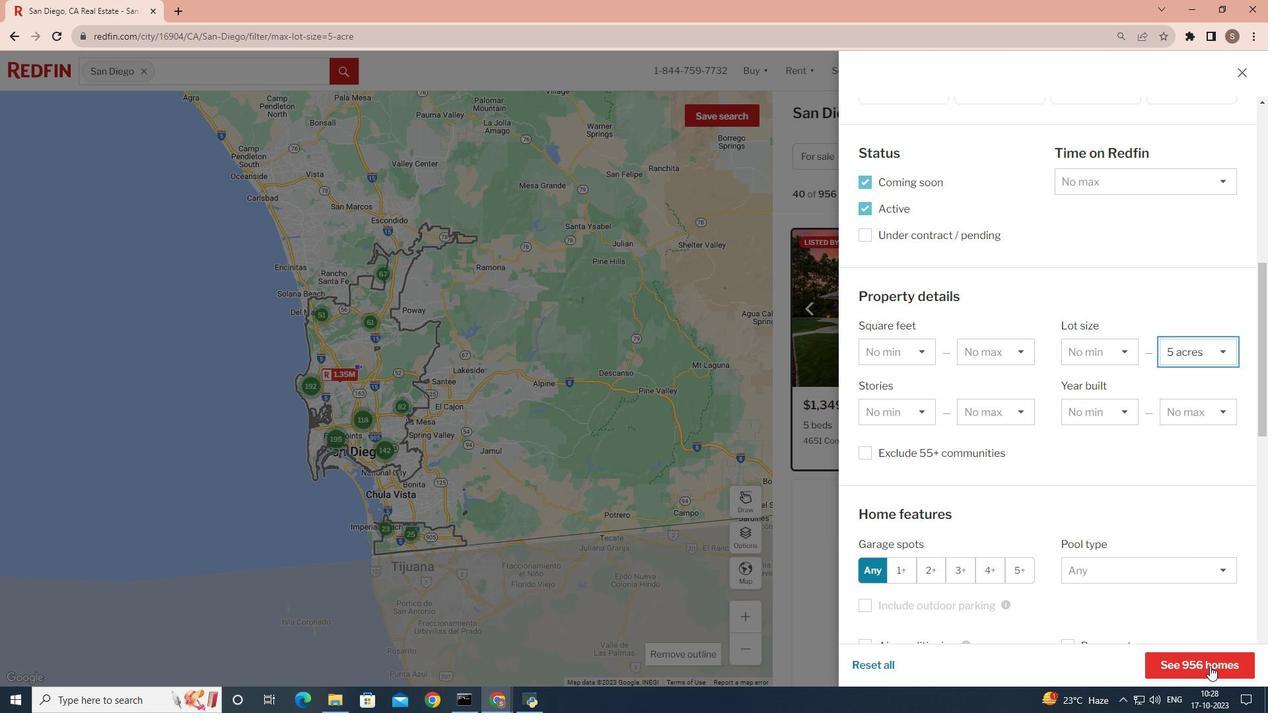 
Action: Mouse pressed left at (1210, 666)
Screenshot: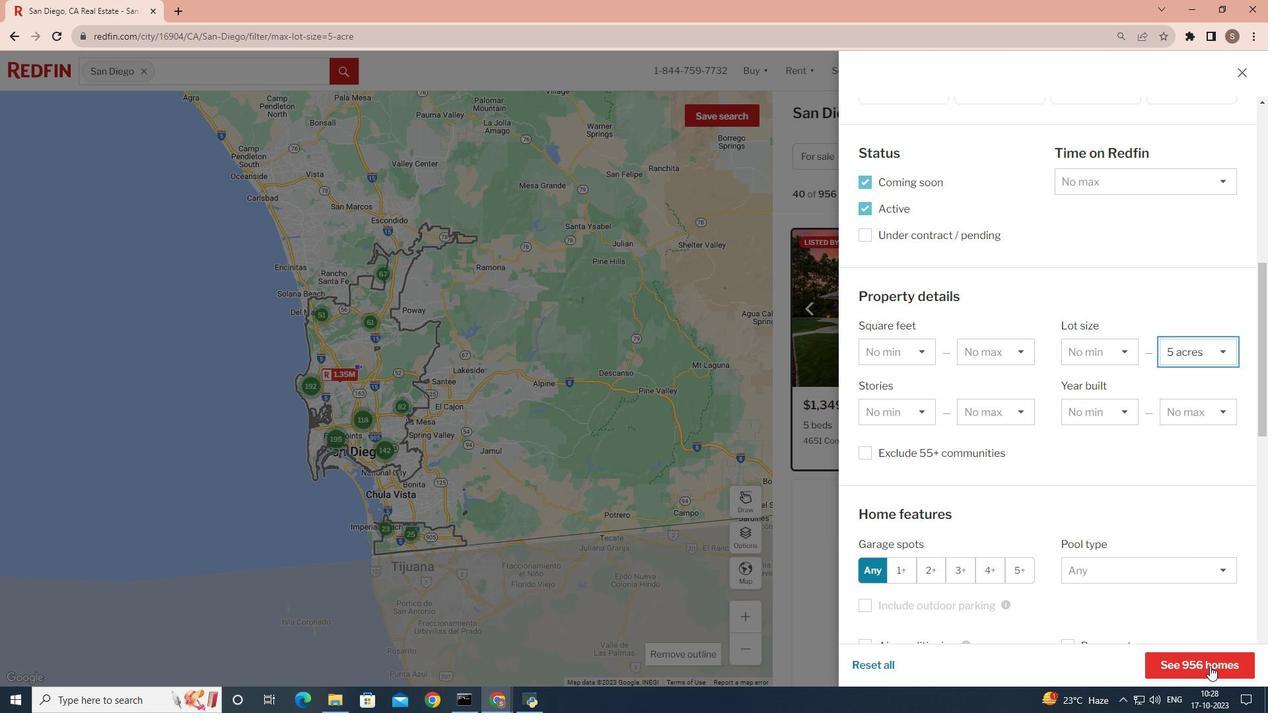 
